 Task: Add a condition where "Priority Is Normal" in new tickets in your groups.
Action: Mouse moved to (111, 371)
Screenshot: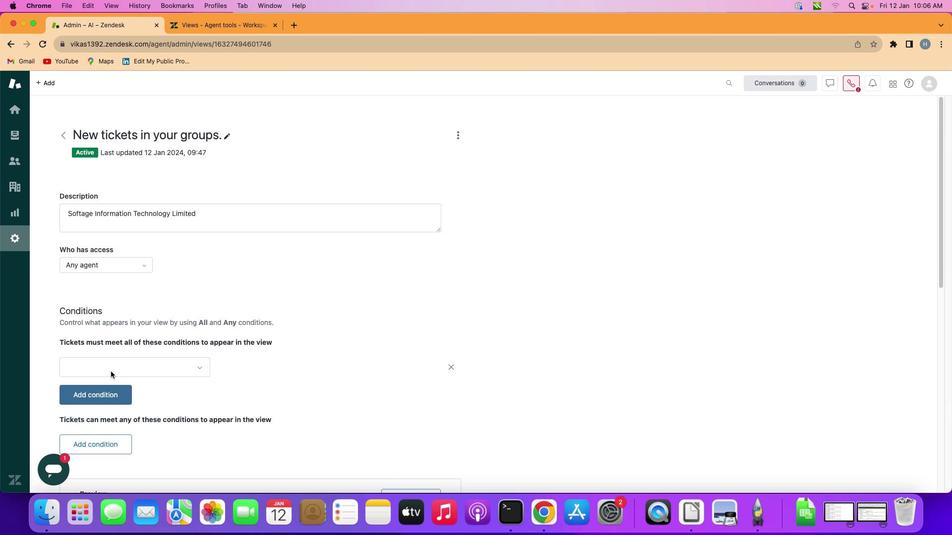 
Action: Mouse pressed left at (111, 371)
Screenshot: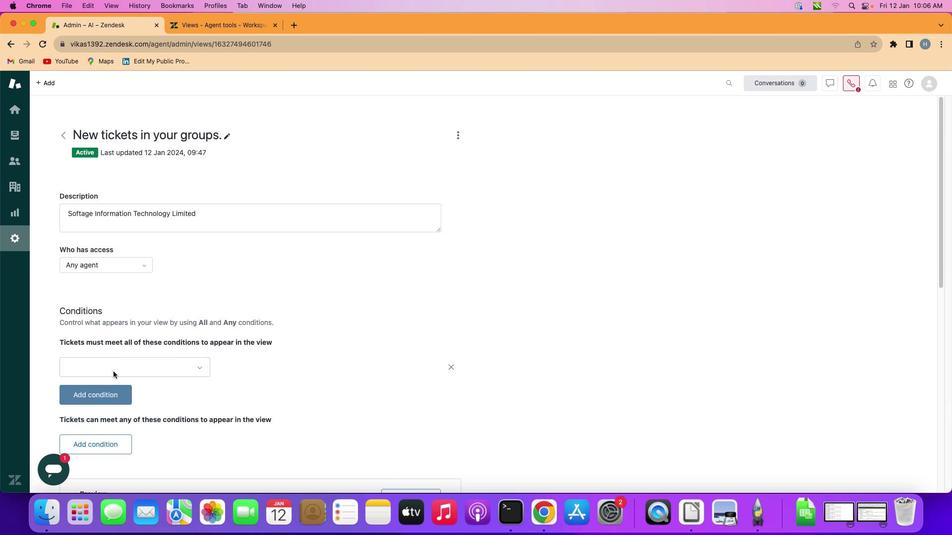 
Action: Mouse moved to (198, 370)
Screenshot: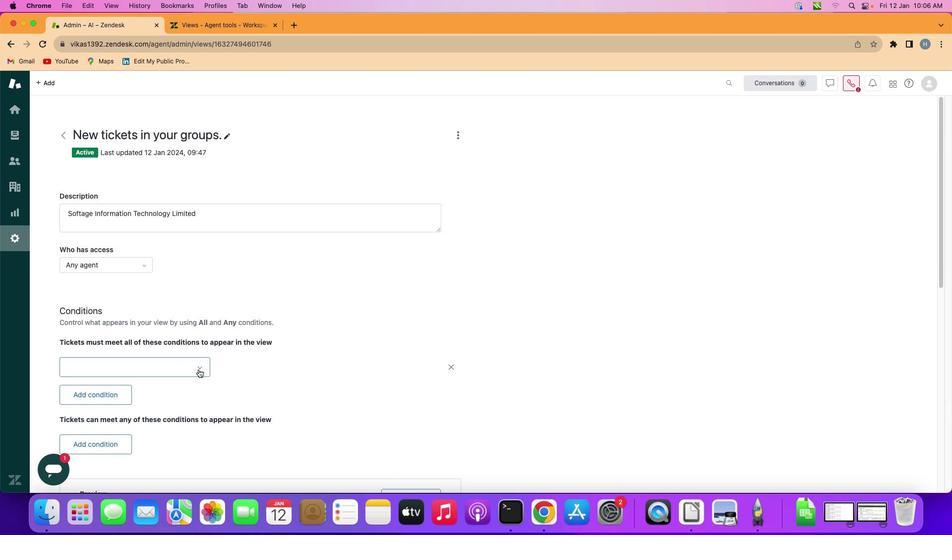 
Action: Mouse pressed left at (198, 370)
Screenshot: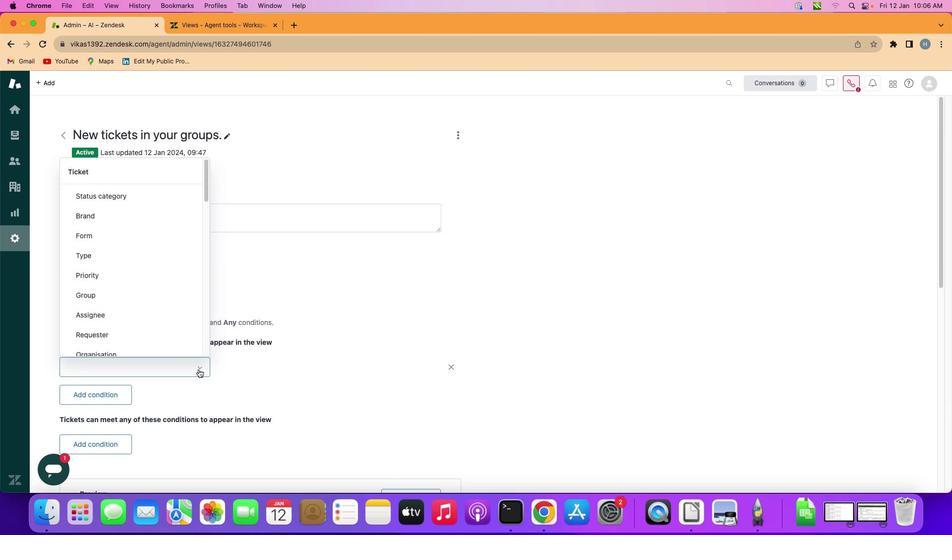 
Action: Mouse moved to (146, 271)
Screenshot: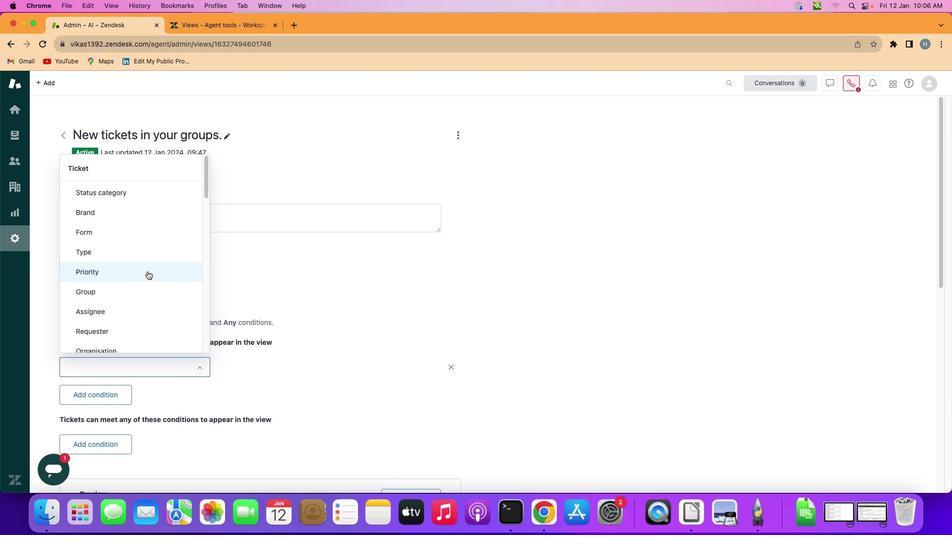 
Action: Mouse pressed left at (146, 271)
Screenshot: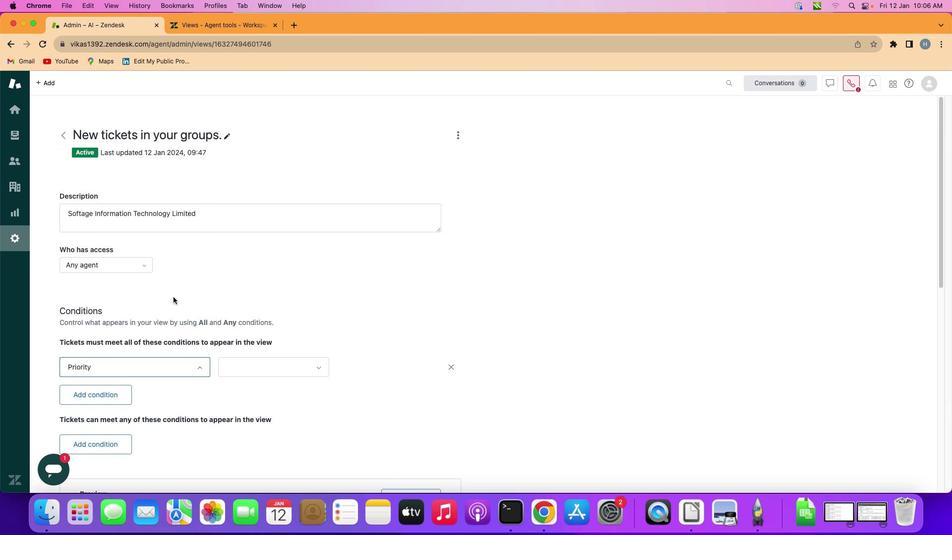 
Action: Mouse moved to (272, 363)
Screenshot: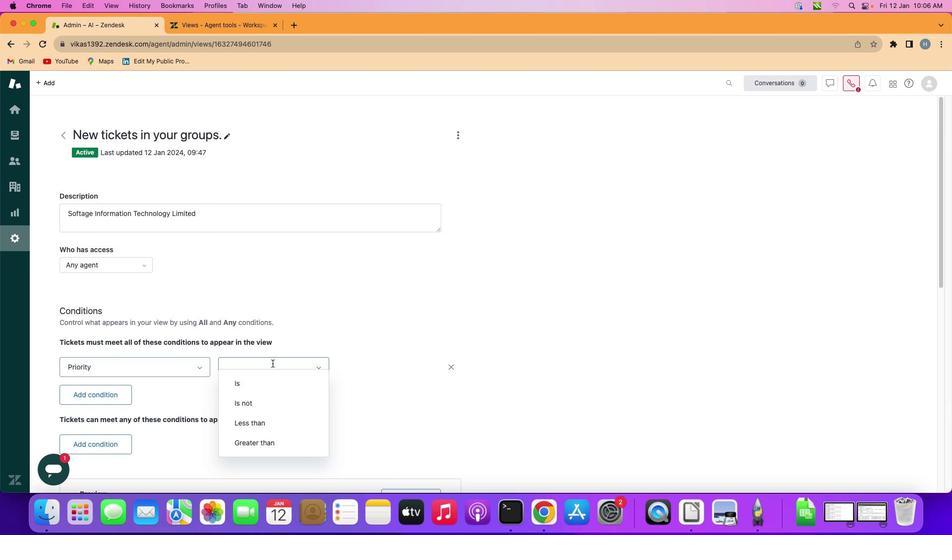 
Action: Mouse pressed left at (272, 363)
Screenshot: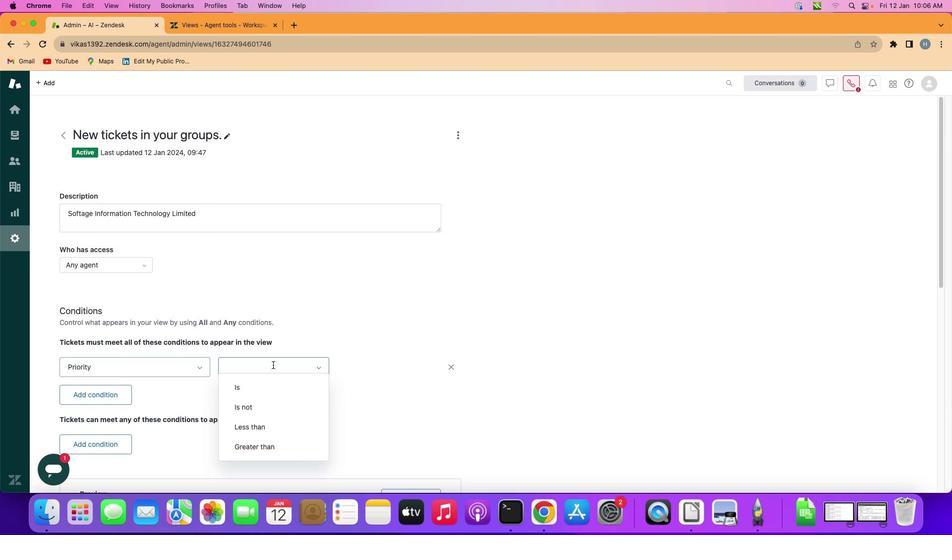 
Action: Mouse moved to (276, 390)
Screenshot: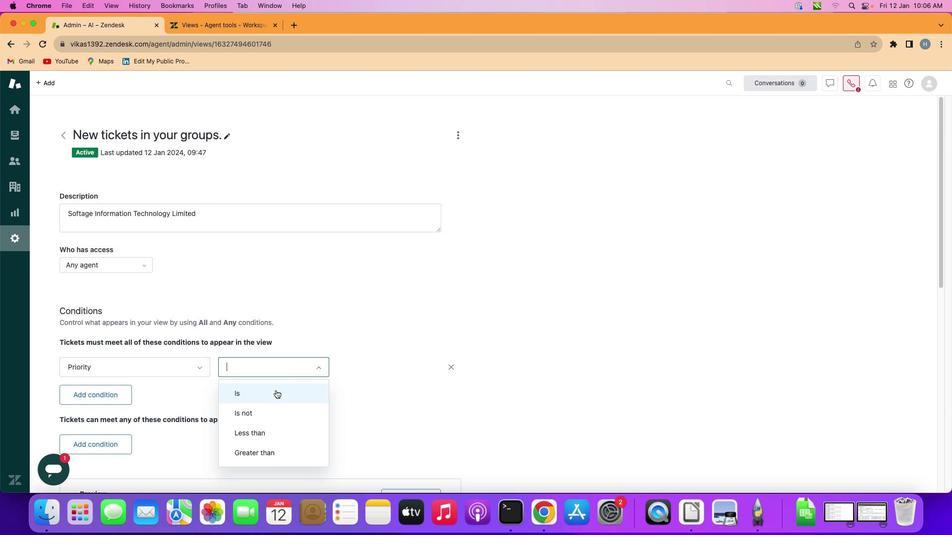 
Action: Mouse pressed left at (276, 390)
Screenshot: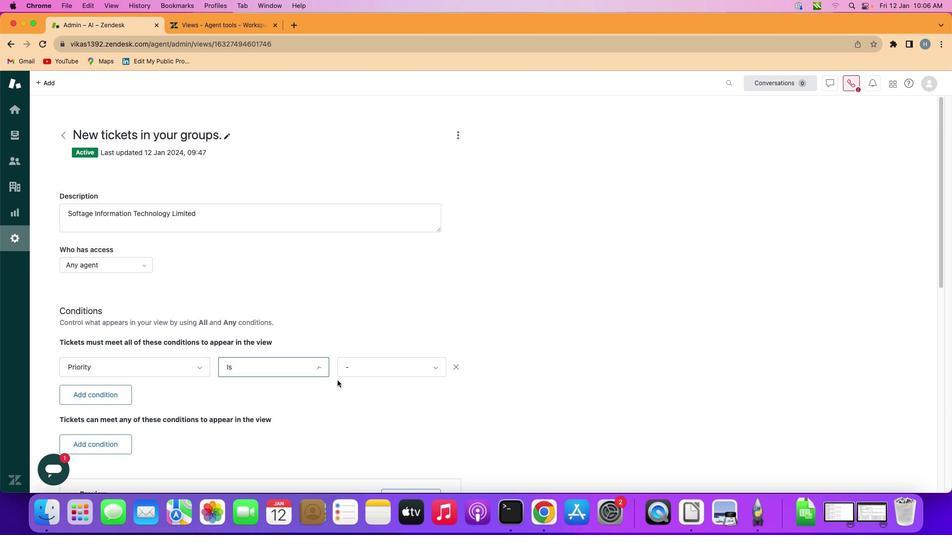 
Action: Mouse moved to (394, 369)
Screenshot: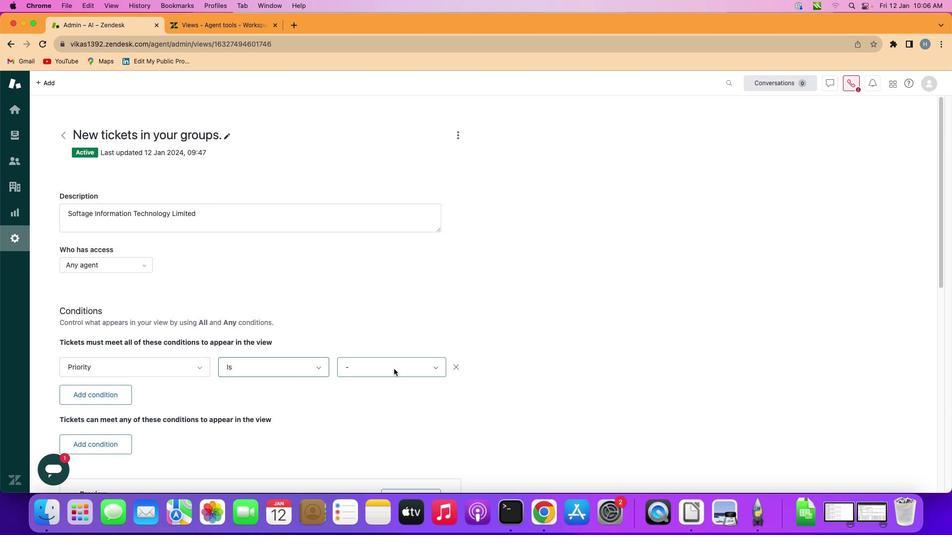 
Action: Mouse pressed left at (394, 369)
Screenshot: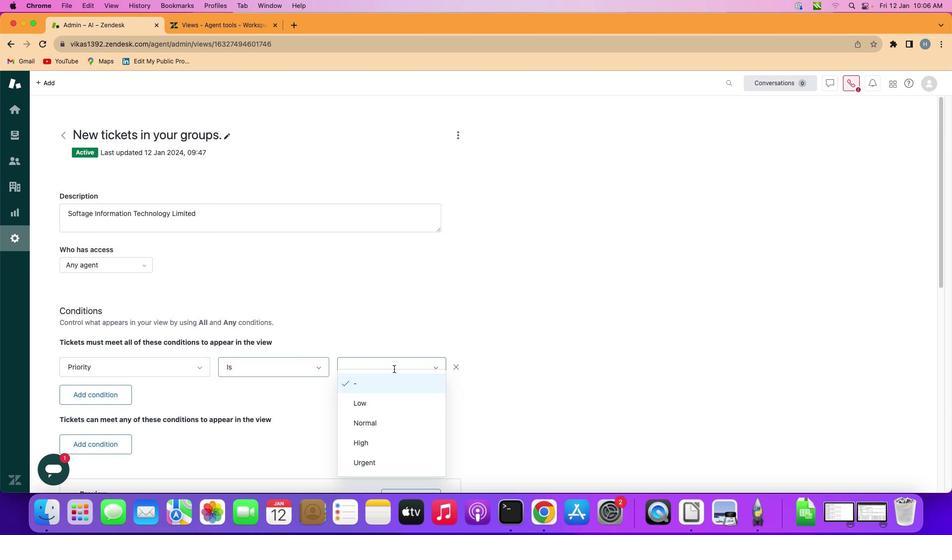 
Action: Mouse moved to (397, 432)
Screenshot: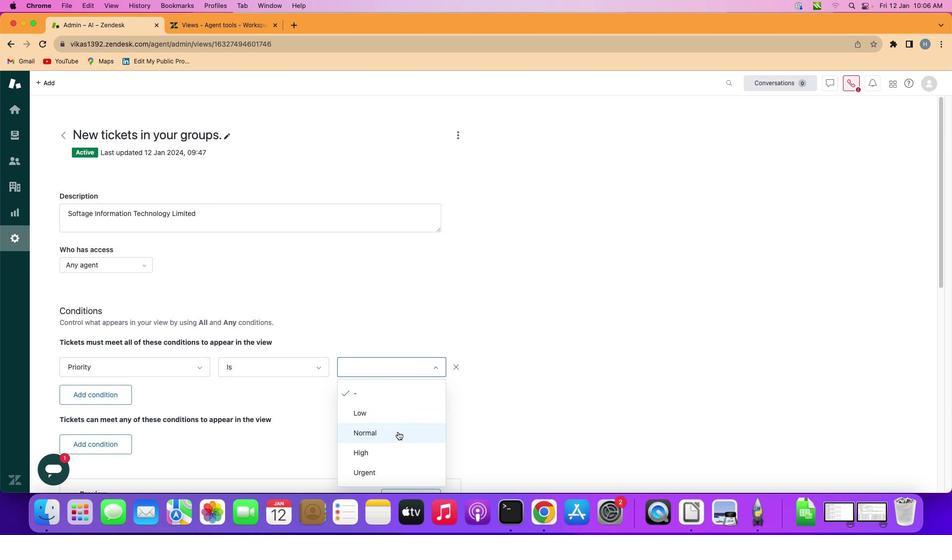 
Action: Mouse pressed left at (397, 432)
Screenshot: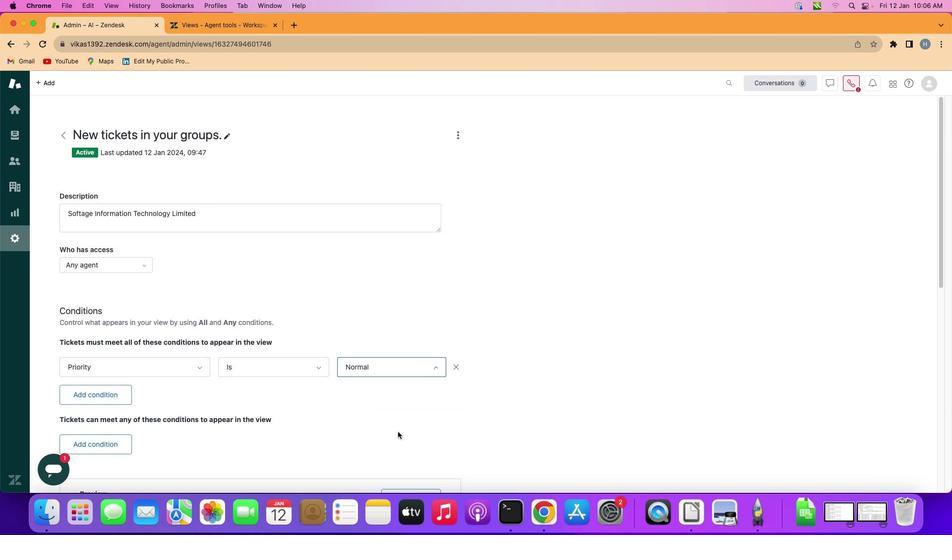 
